 Task: Add the action, sort the to do list when every Tuesday by age in descending order.
Action: Mouse moved to (786, 259)
Screenshot: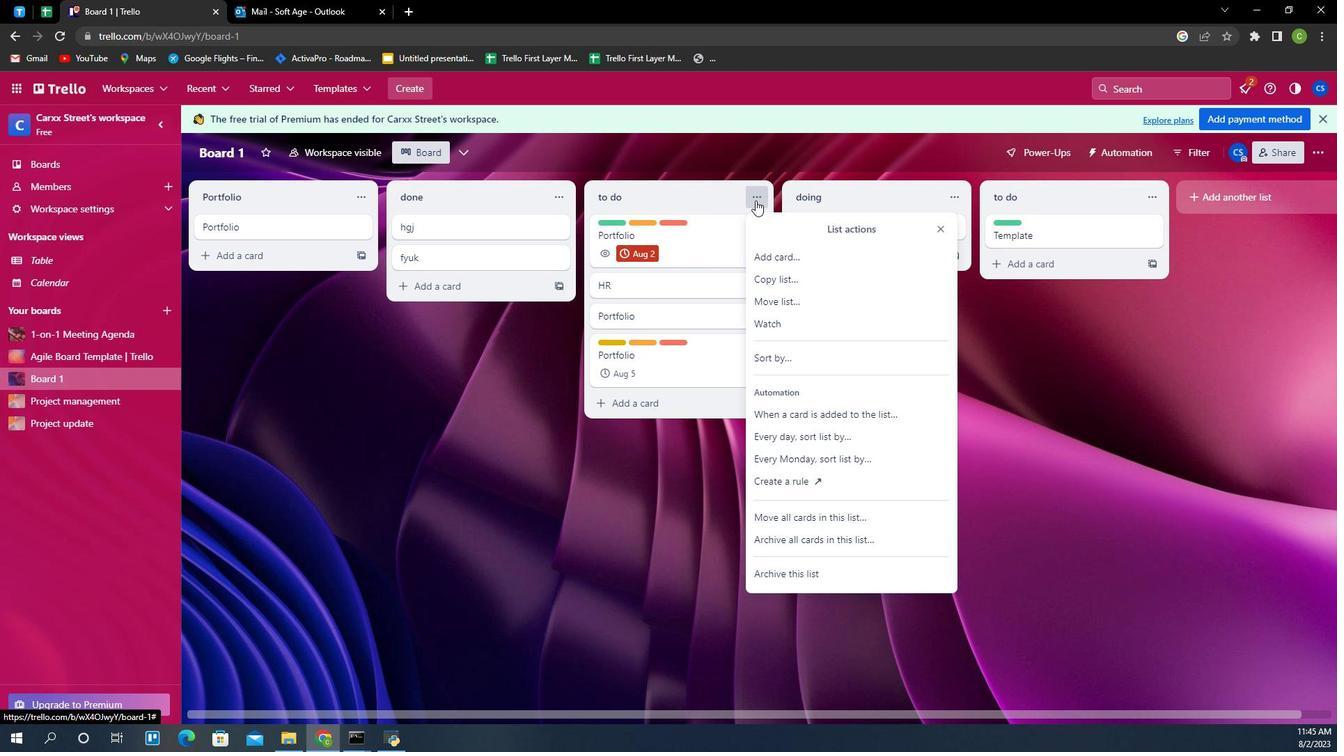 
Action: Mouse pressed left at (786, 259)
Screenshot: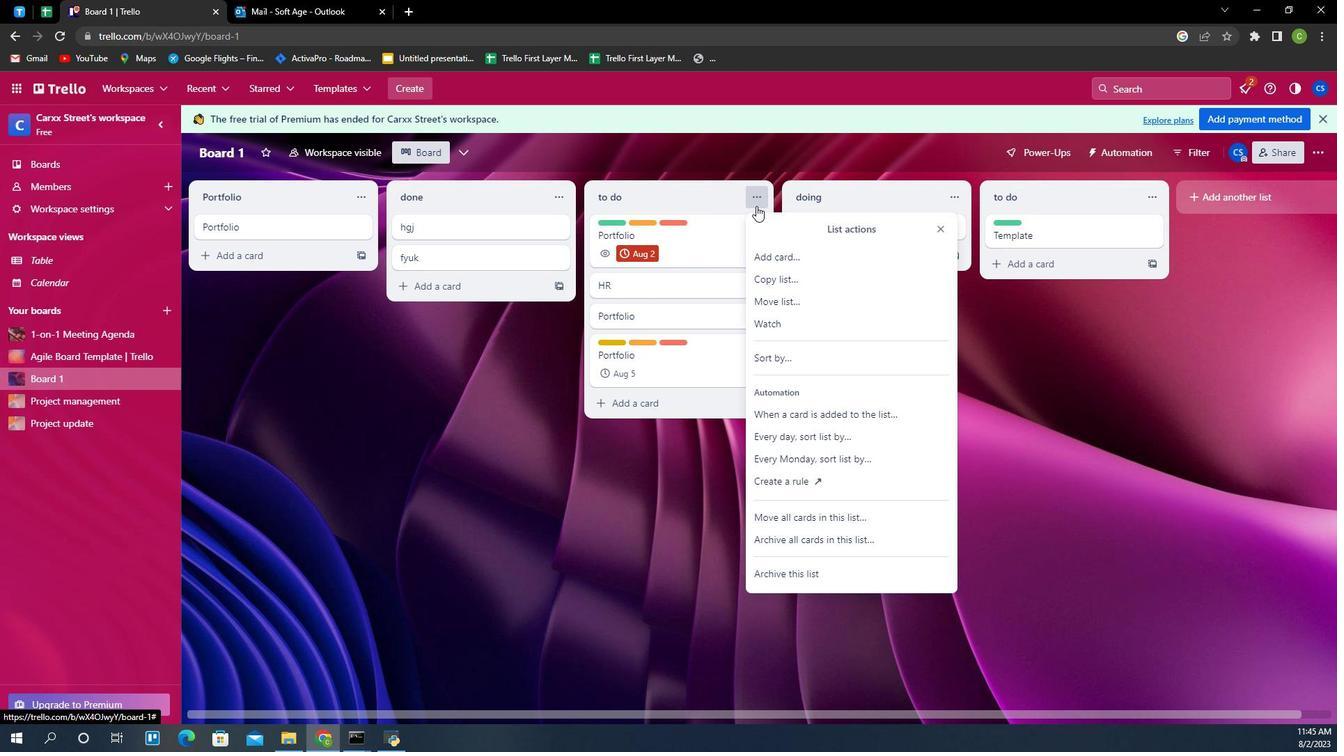 
Action: Mouse moved to (810, 387)
Screenshot: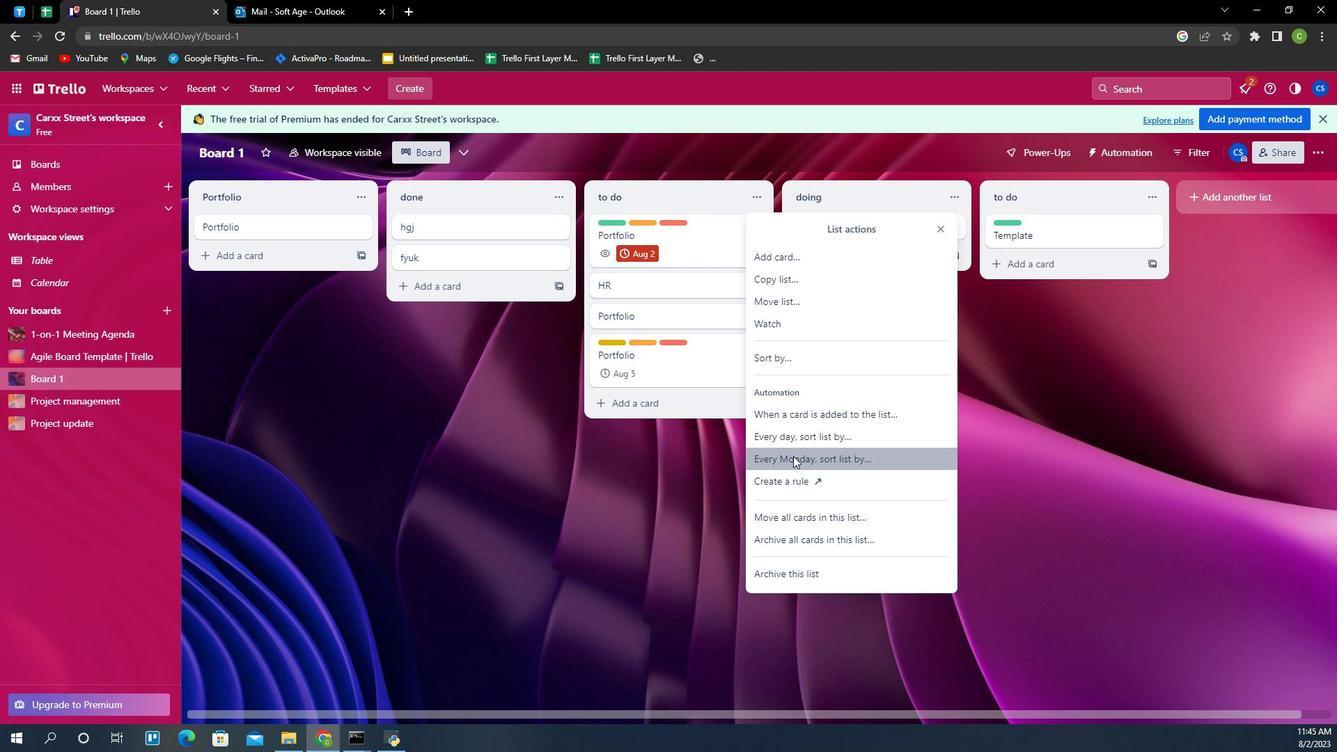 
Action: Mouse pressed left at (810, 387)
Screenshot: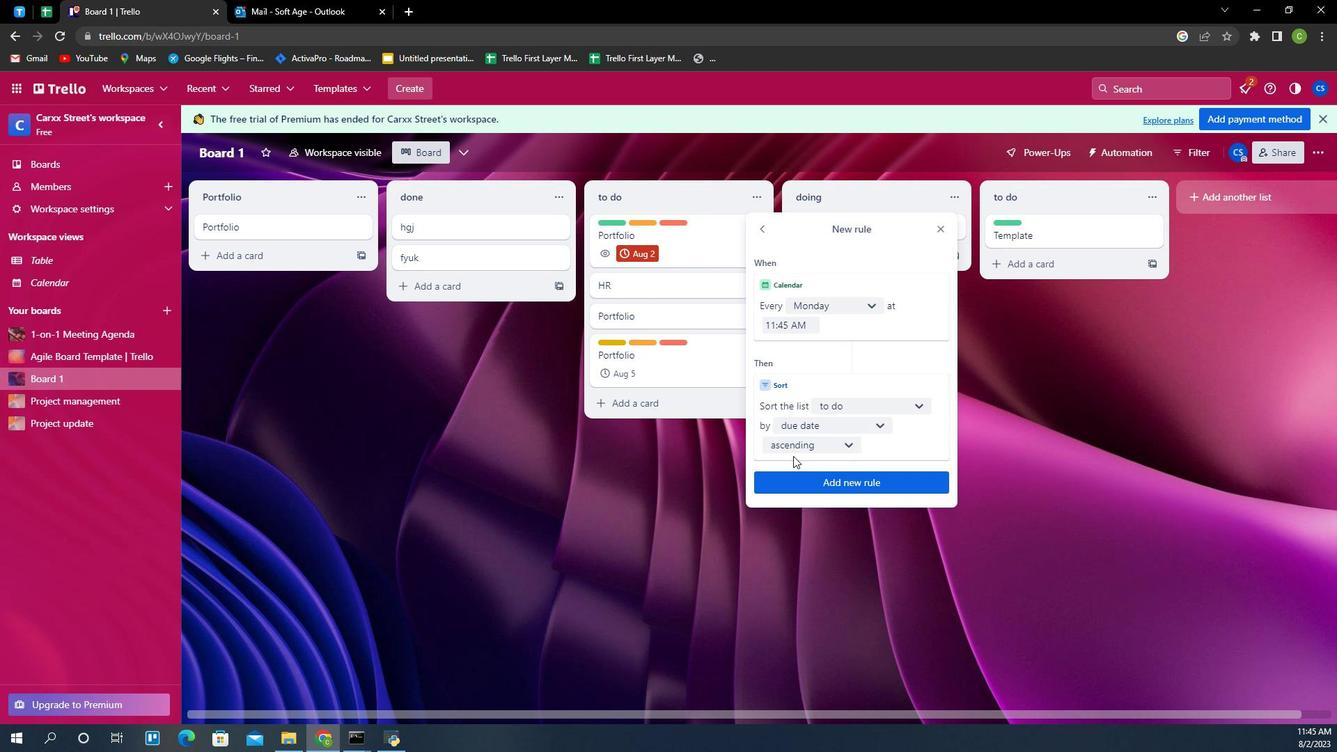
Action: Mouse moved to (854, 310)
Screenshot: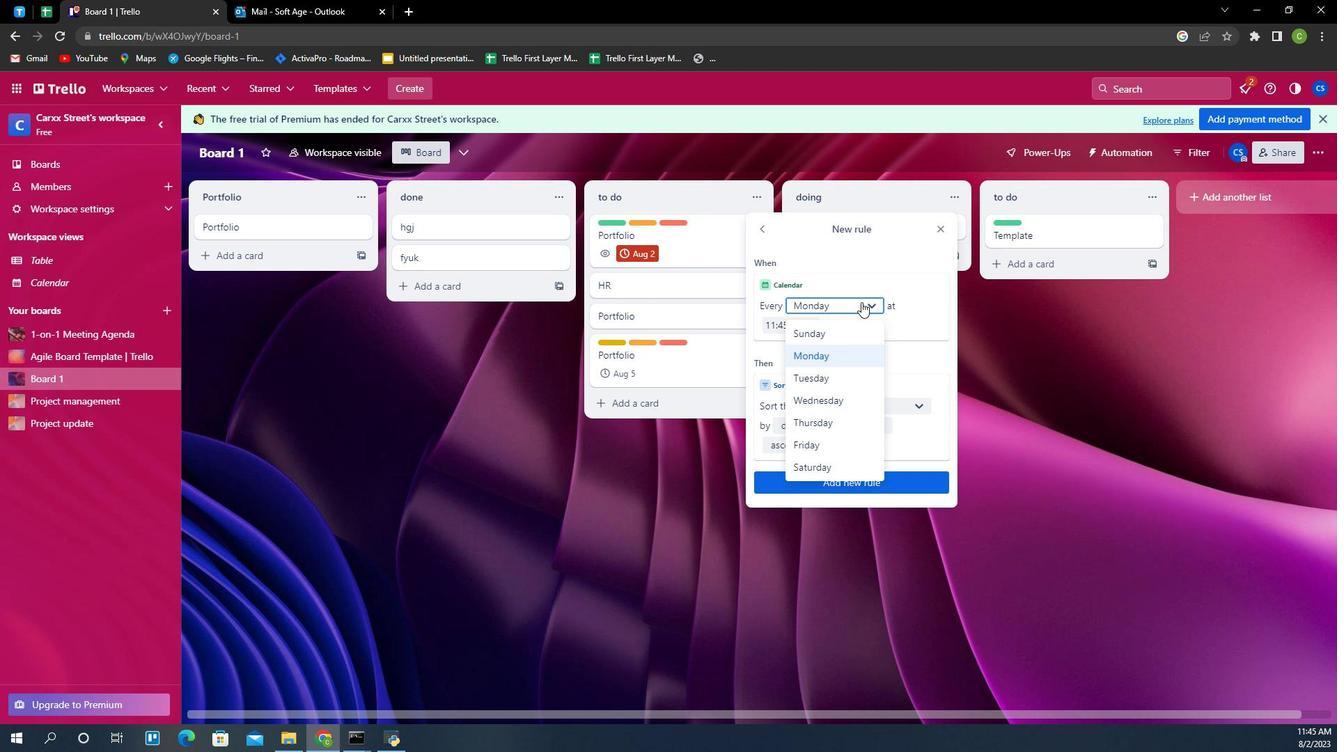 
Action: Mouse pressed left at (854, 310)
Screenshot: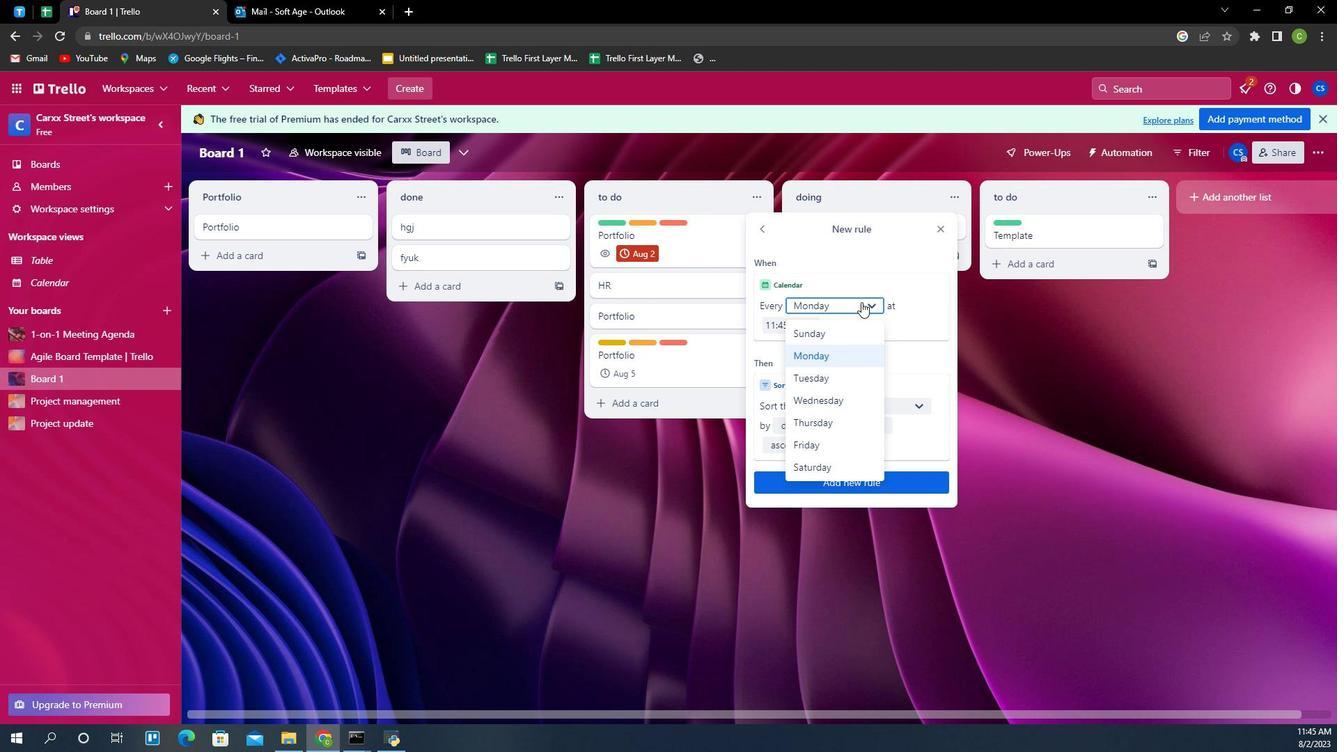
Action: Mouse moved to (838, 346)
Screenshot: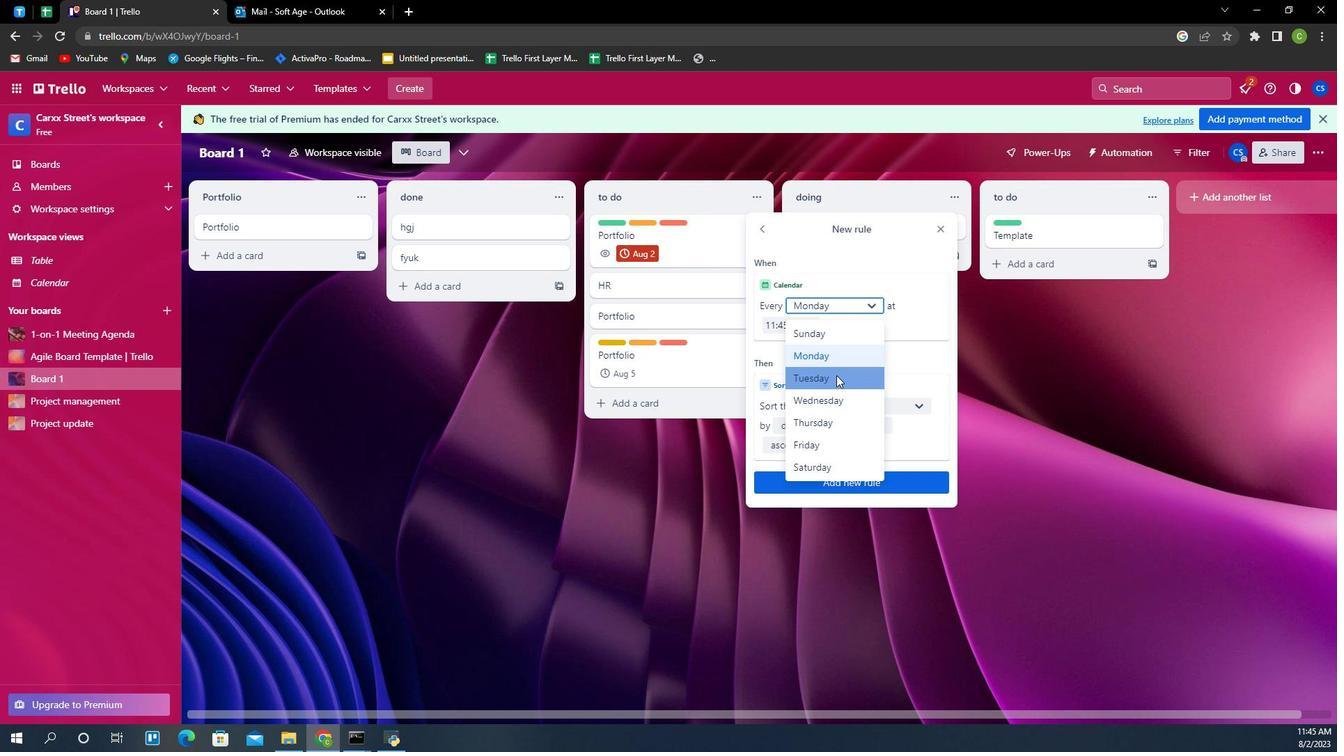 
Action: Mouse pressed left at (838, 346)
Screenshot: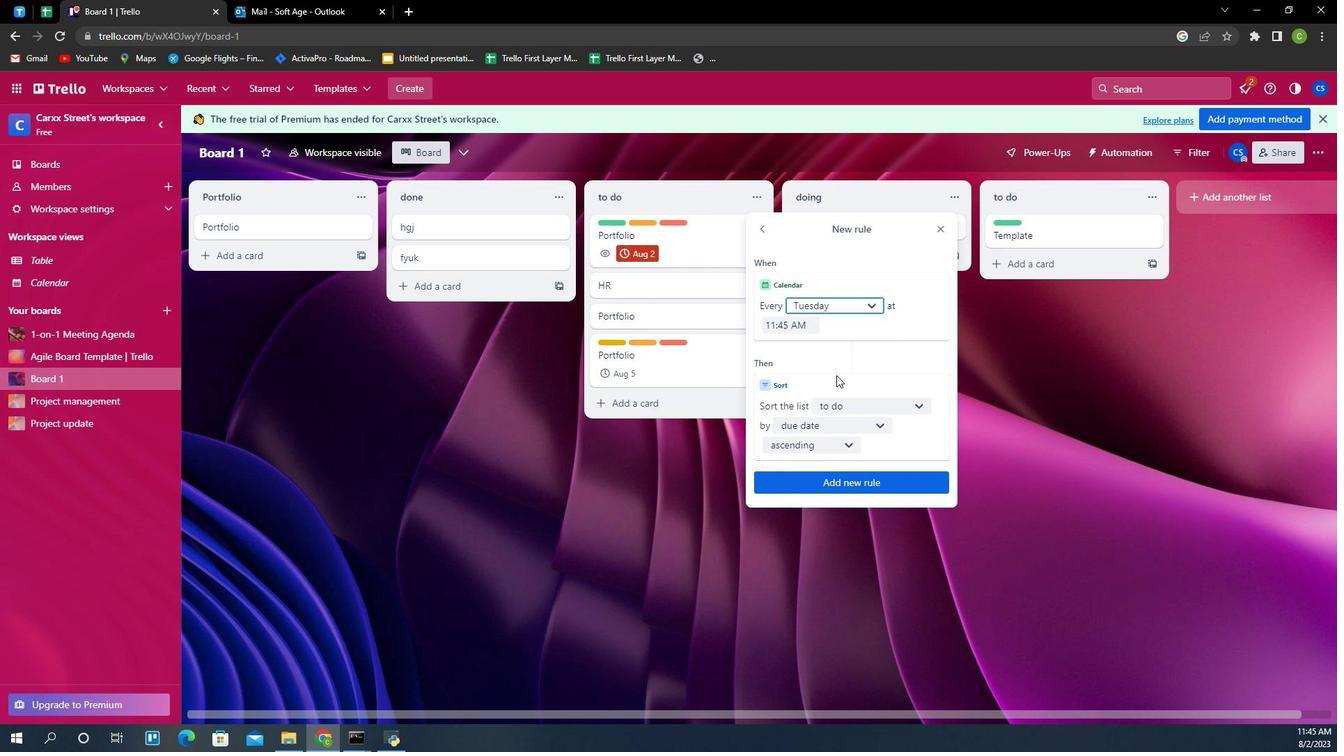 
Action: Mouse moved to (848, 369)
Screenshot: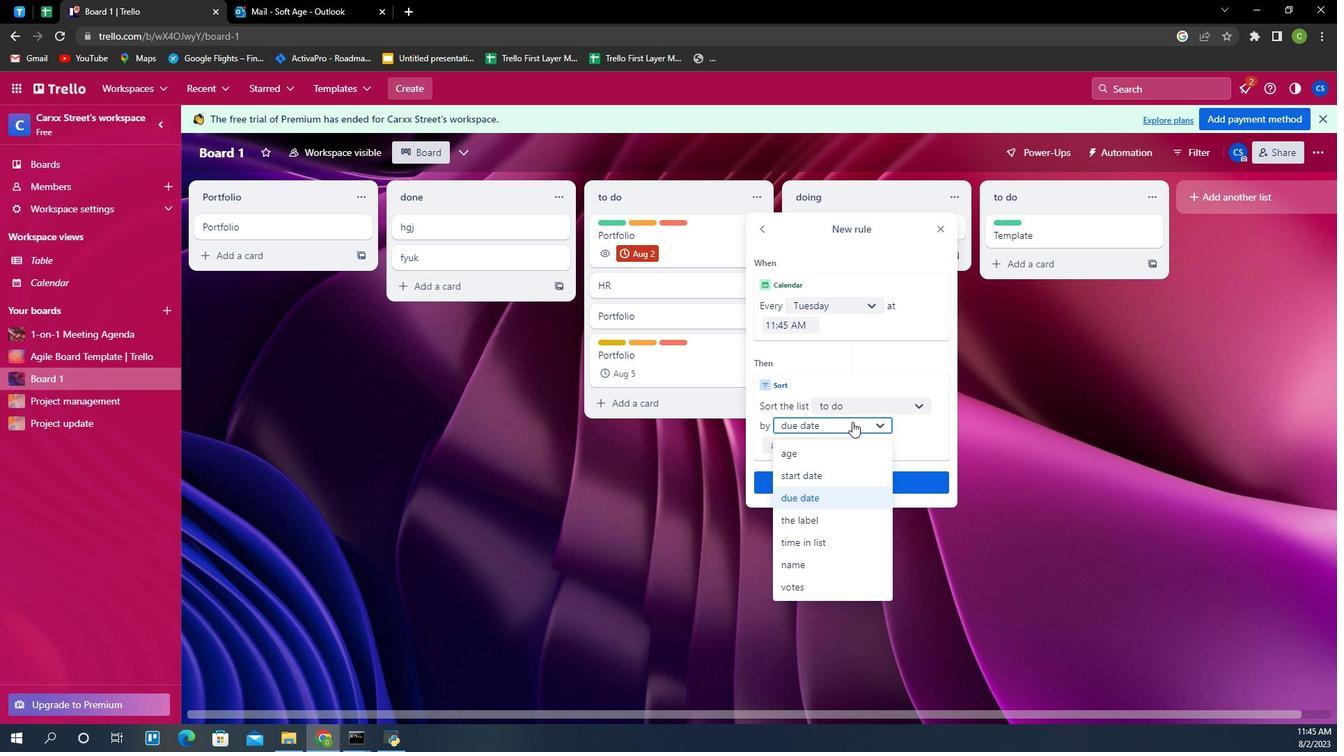 
Action: Mouse pressed left at (848, 369)
Screenshot: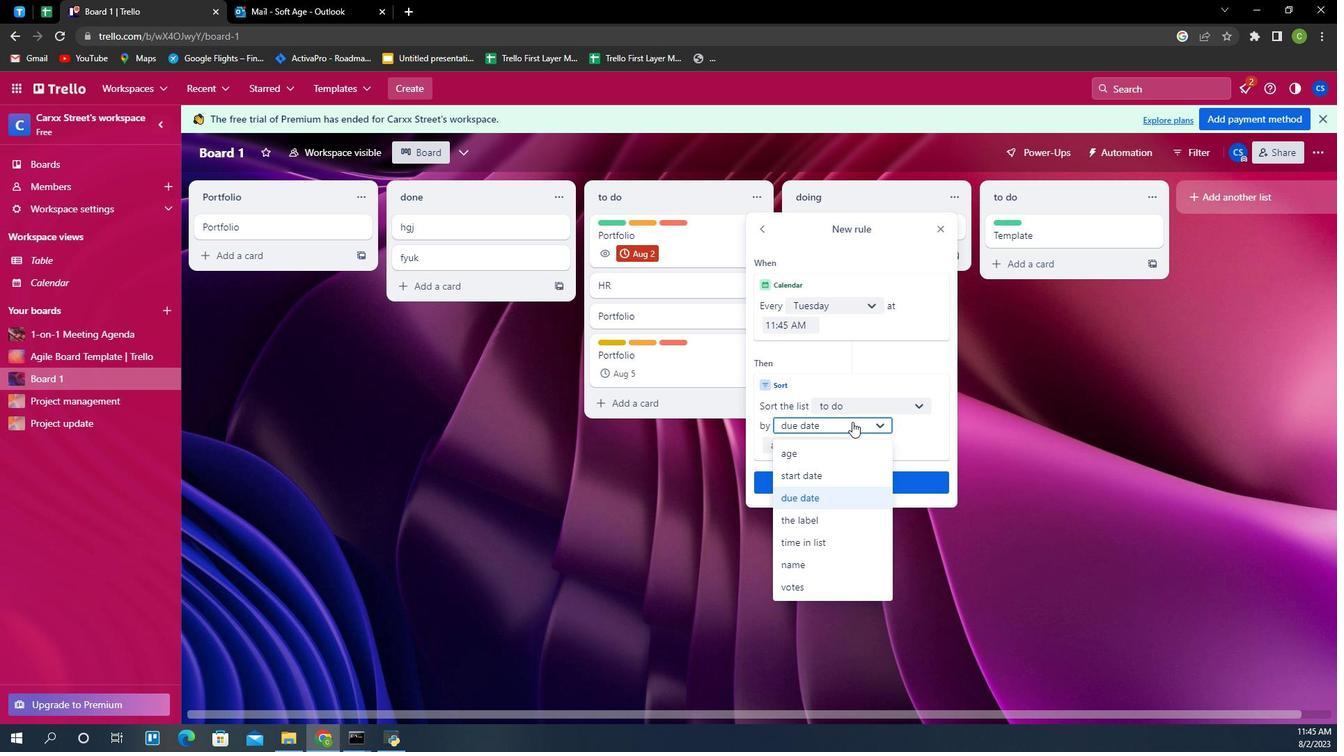 
Action: Mouse moved to (839, 387)
Screenshot: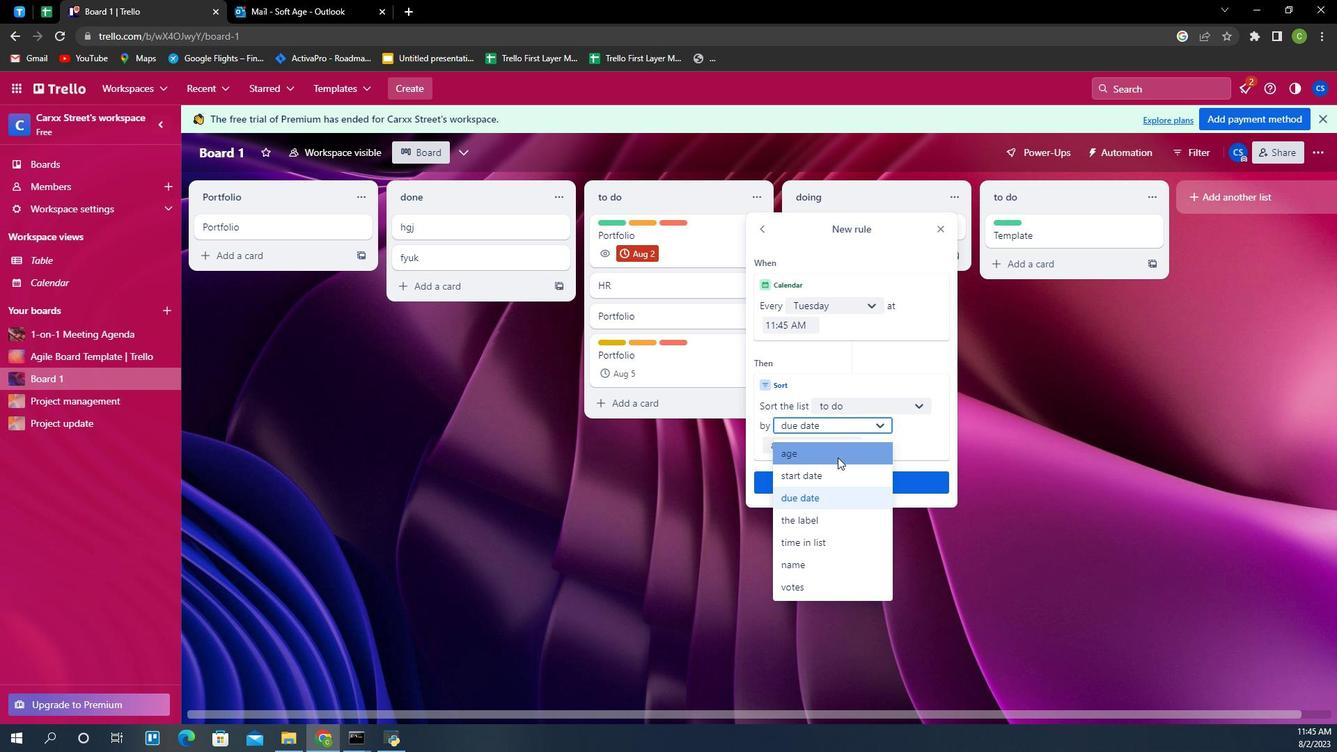
Action: Mouse pressed left at (839, 387)
Screenshot: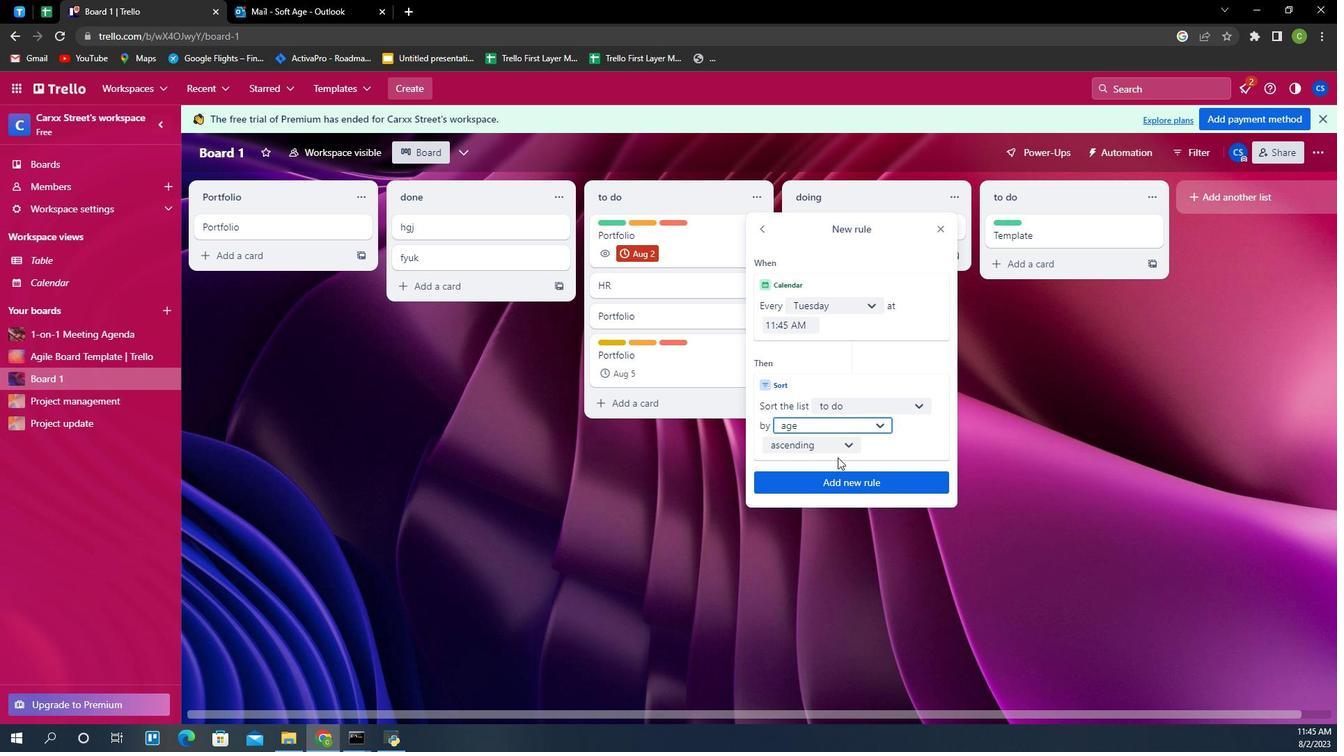 
Action: Mouse moved to (841, 384)
Screenshot: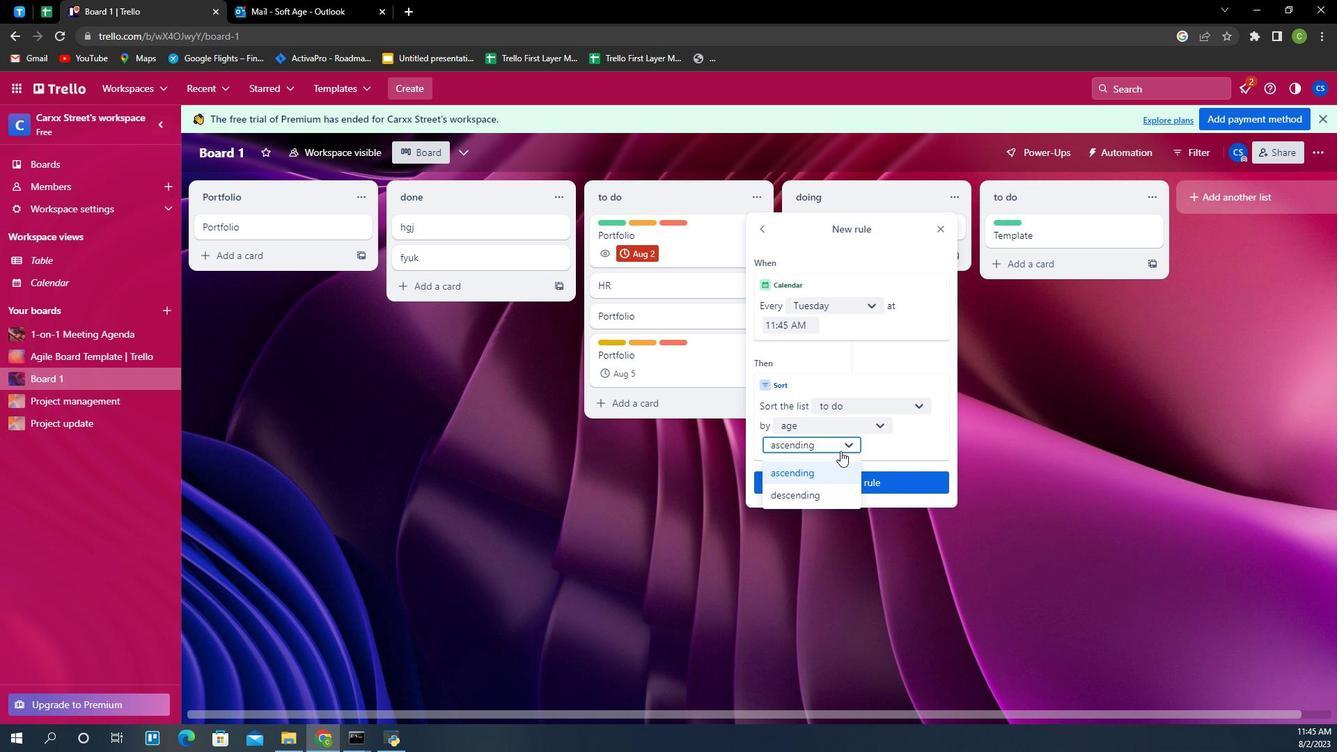 
Action: Mouse pressed left at (841, 384)
Screenshot: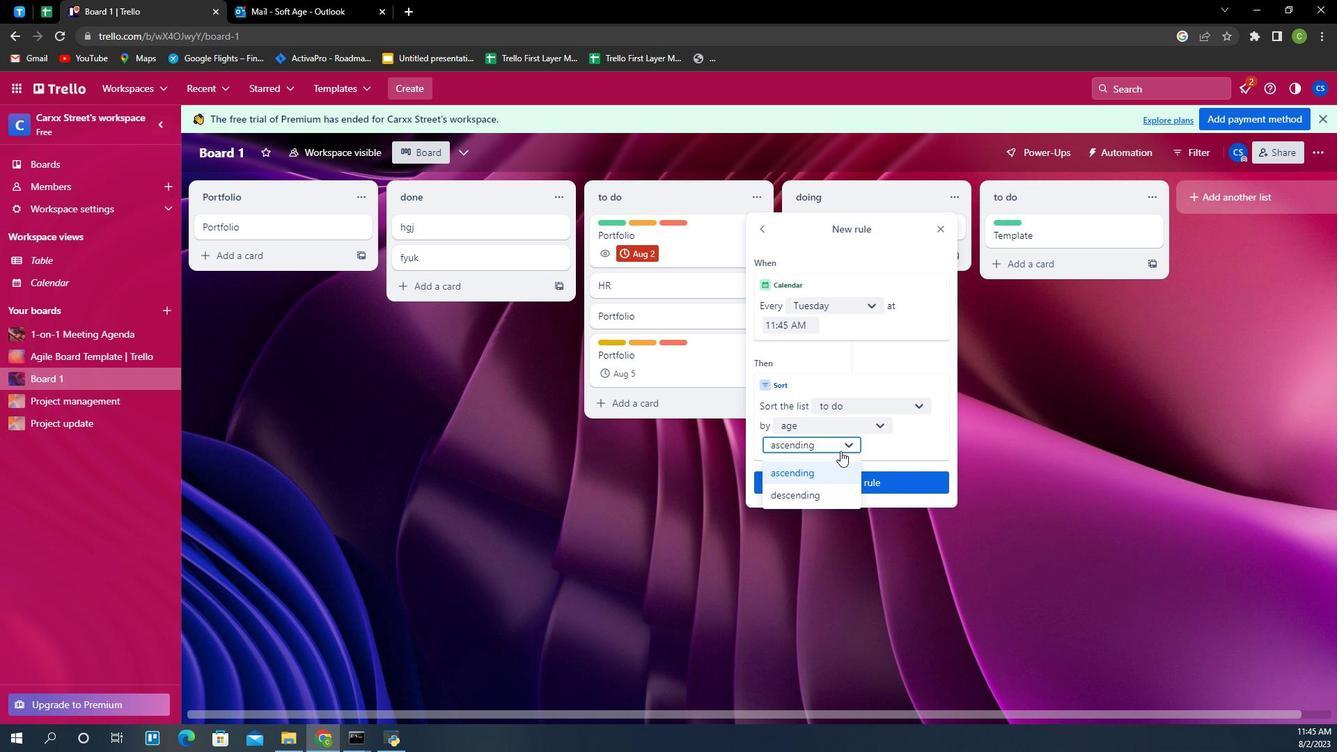 
Action: Mouse moved to (830, 406)
Screenshot: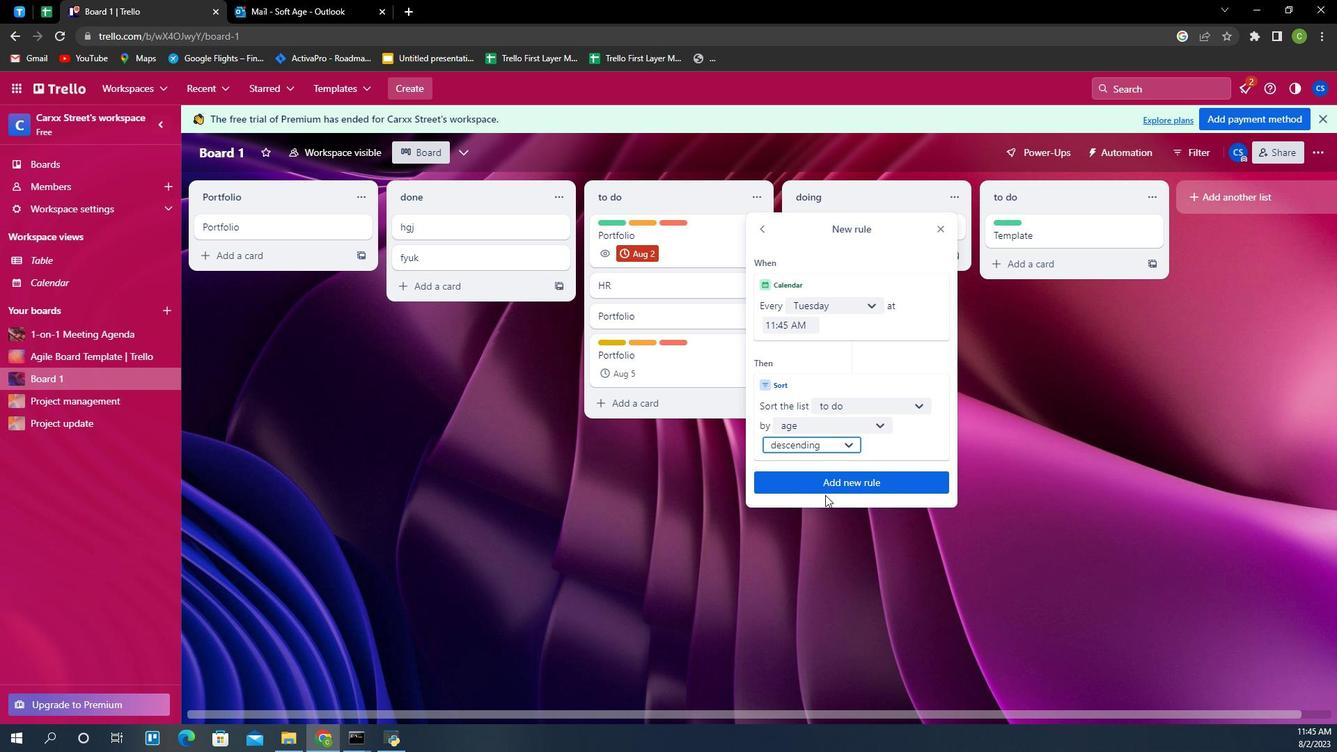 
Action: Mouse pressed left at (830, 406)
Screenshot: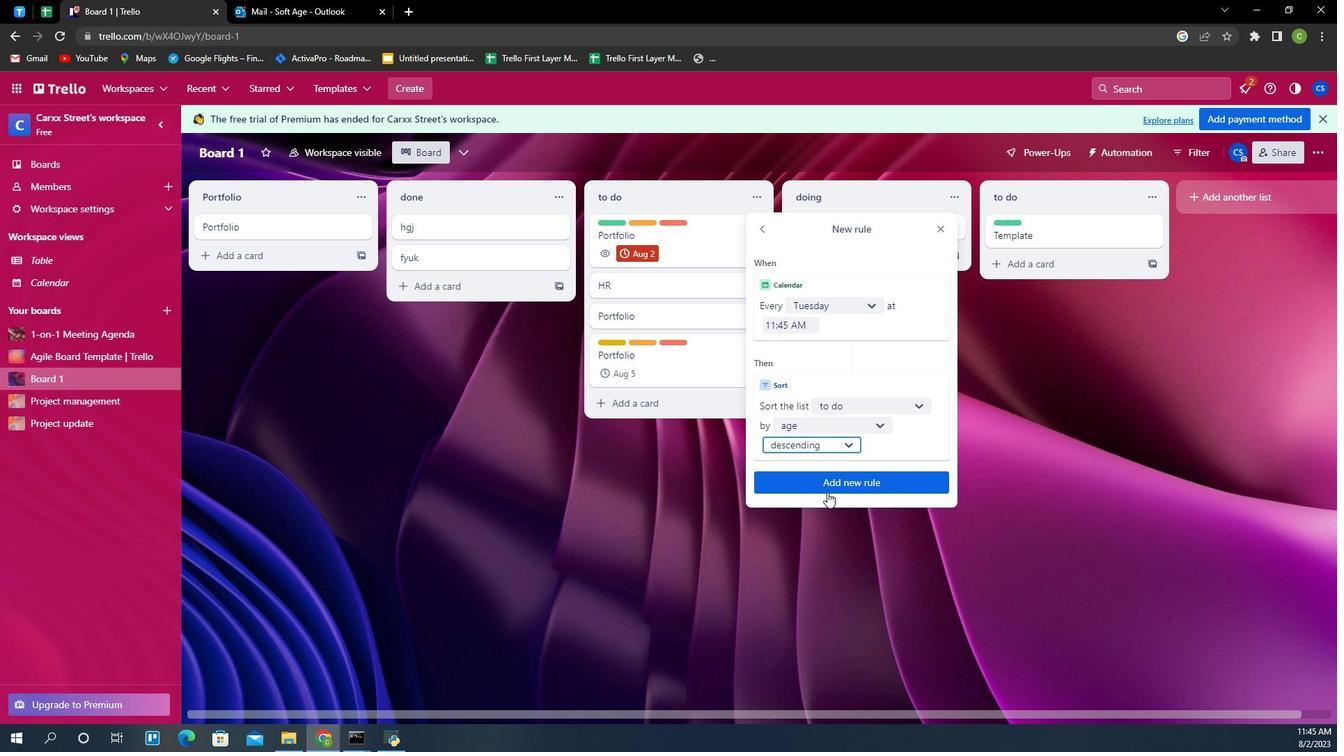 
Action: Mouse moved to (837, 401)
Screenshot: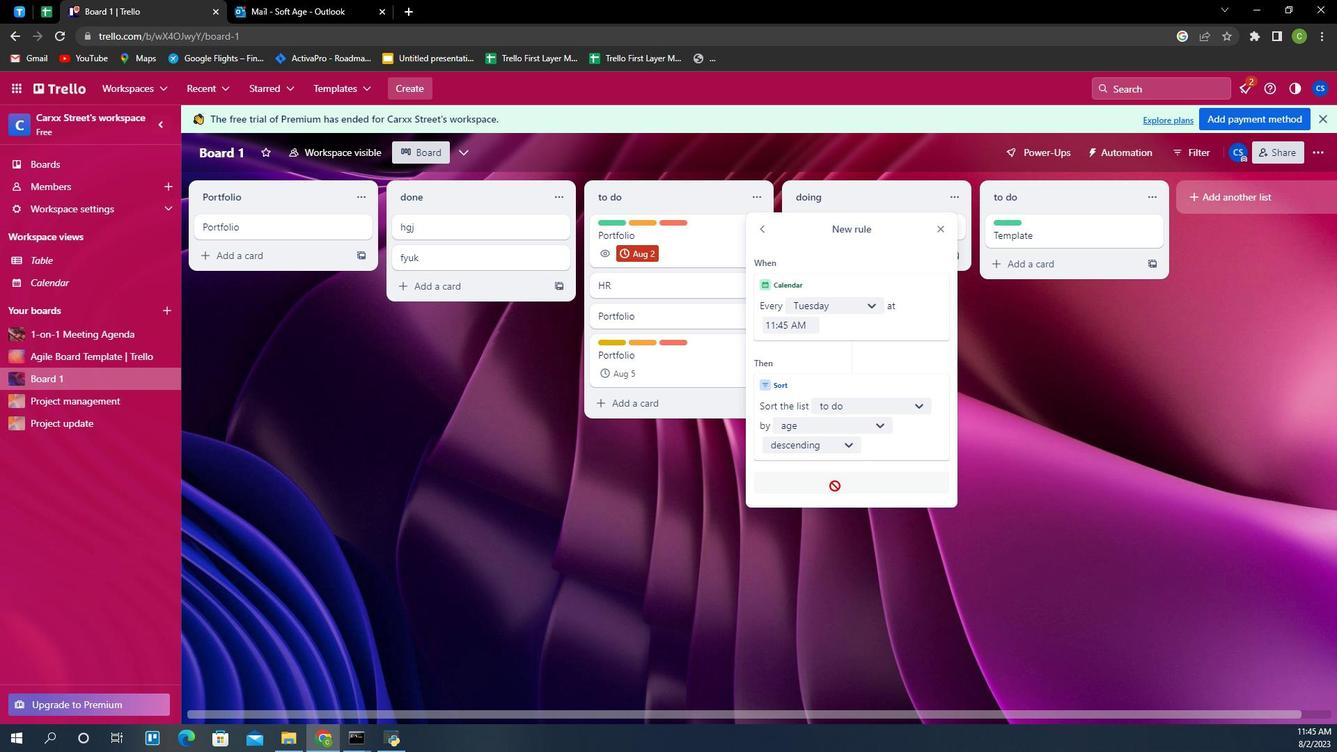
Action: Mouse pressed left at (837, 401)
Screenshot: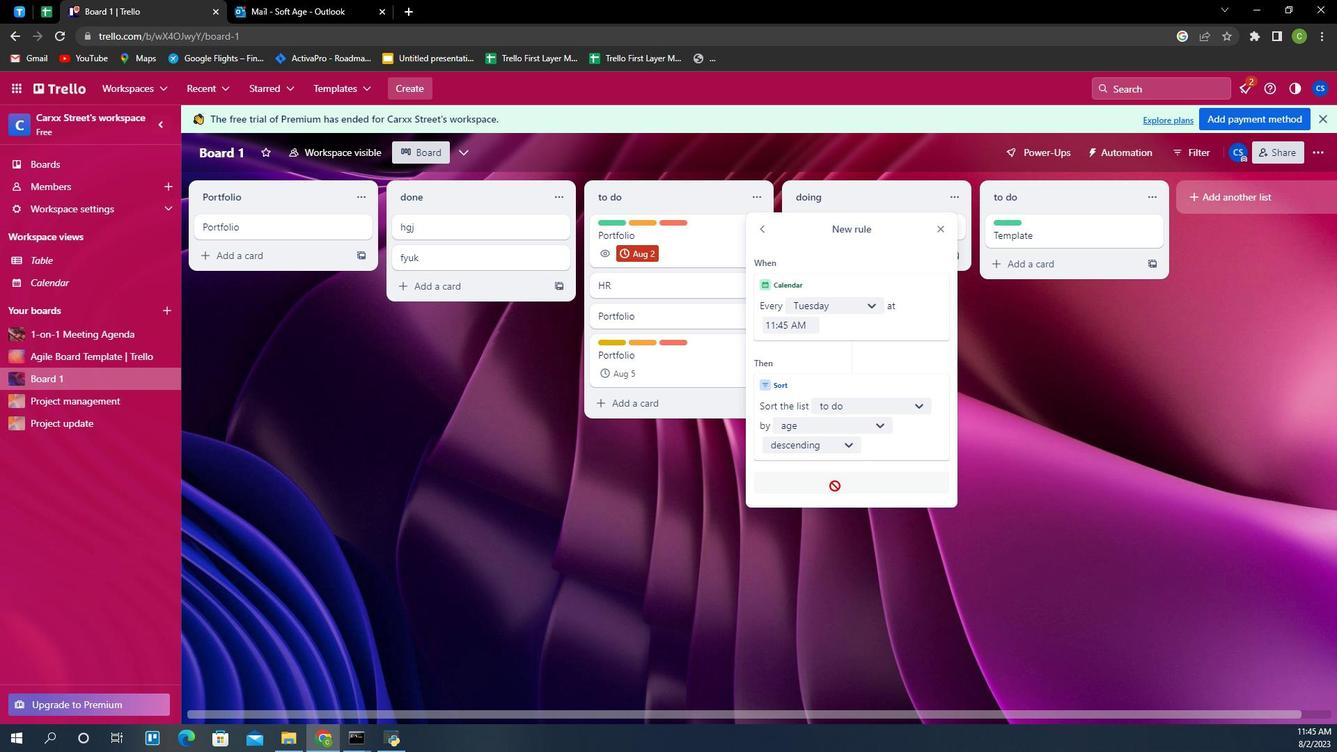 
Action: Mouse moved to (837, 401)
Screenshot: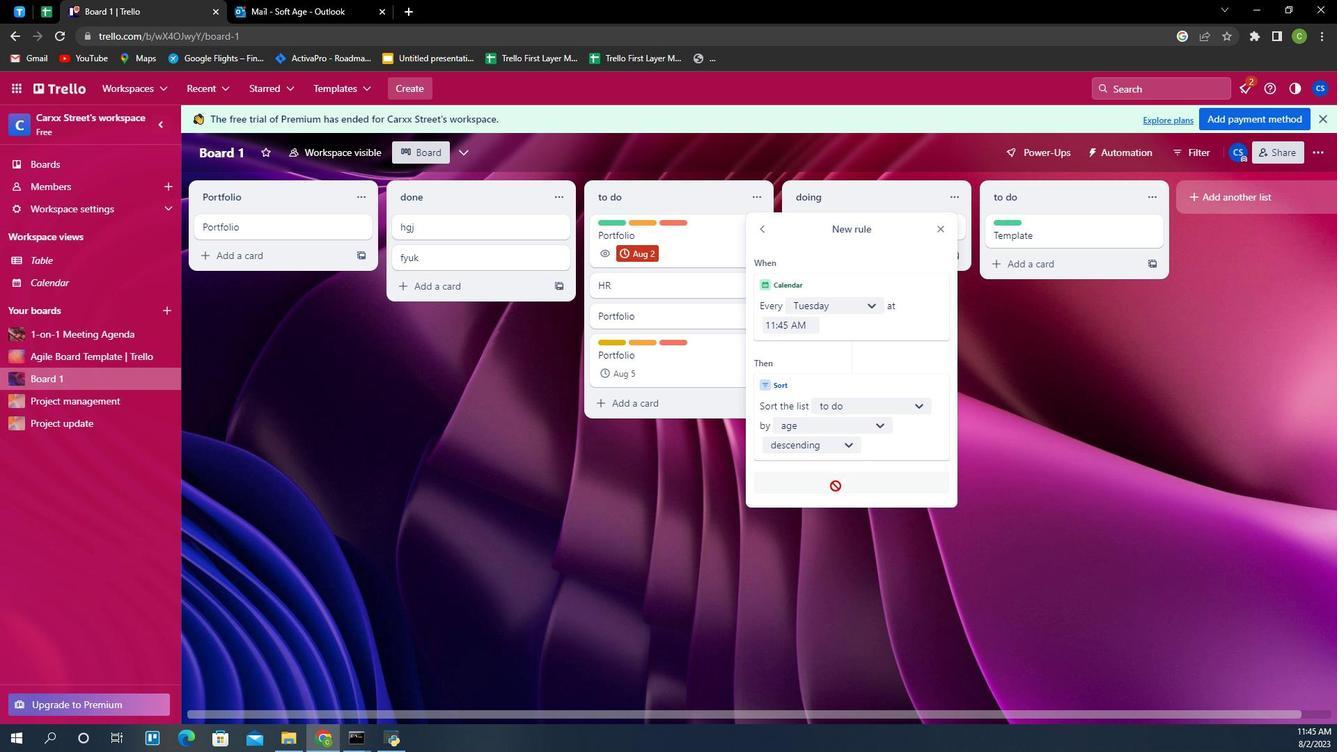 
